 Task: Create a due date automation trigger when advanced on, 2 working days before a card is due add basic not assigned to member @aryan at 11:00 AM.
Action: Mouse moved to (995, 75)
Screenshot: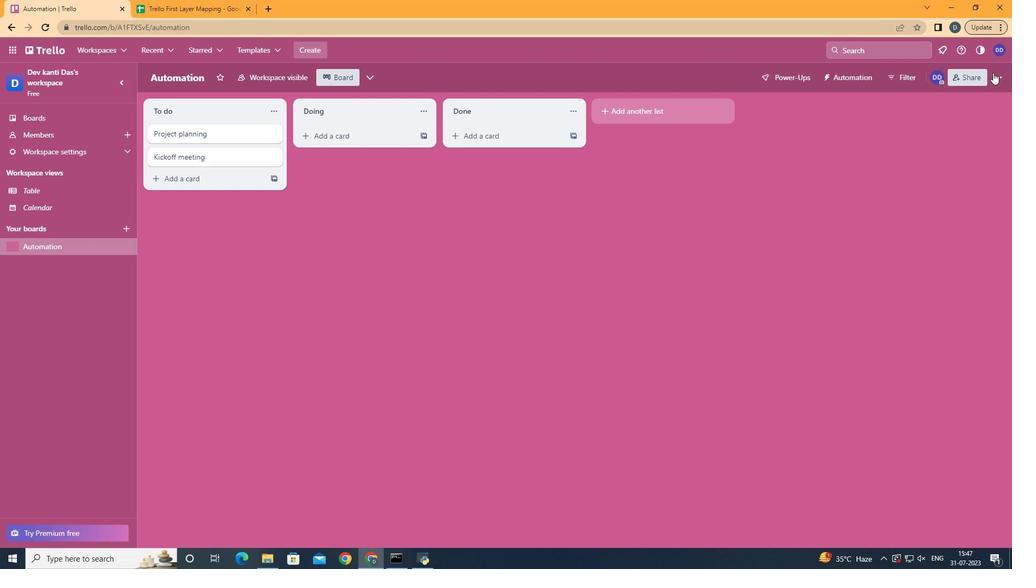 
Action: Mouse pressed left at (995, 75)
Screenshot: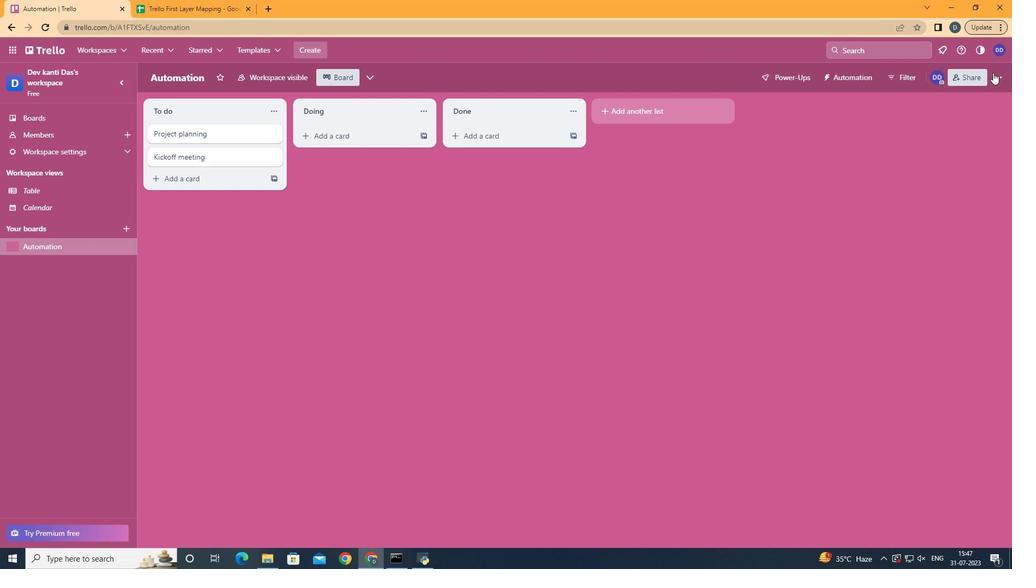 
Action: Mouse moved to (939, 229)
Screenshot: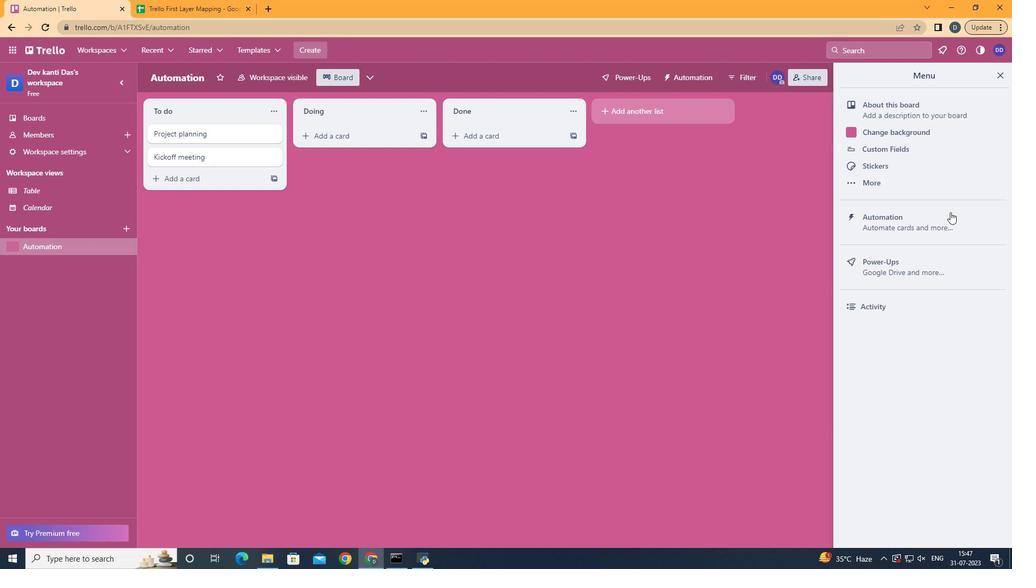 
Action: Mouse pressed left at (939, 229)
Screenshot: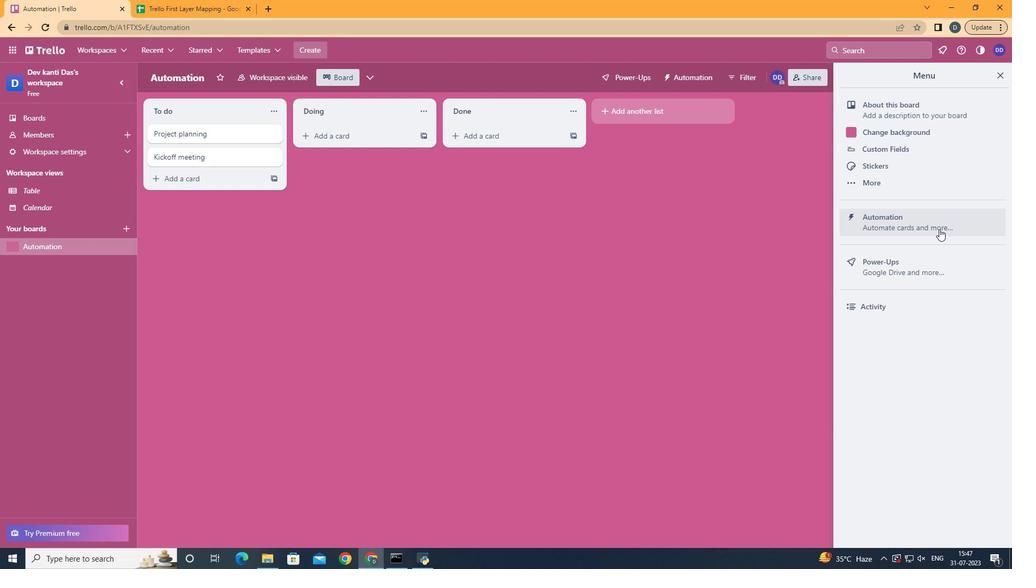 
Action: Mouse moved to (200, 210)
Screenshot: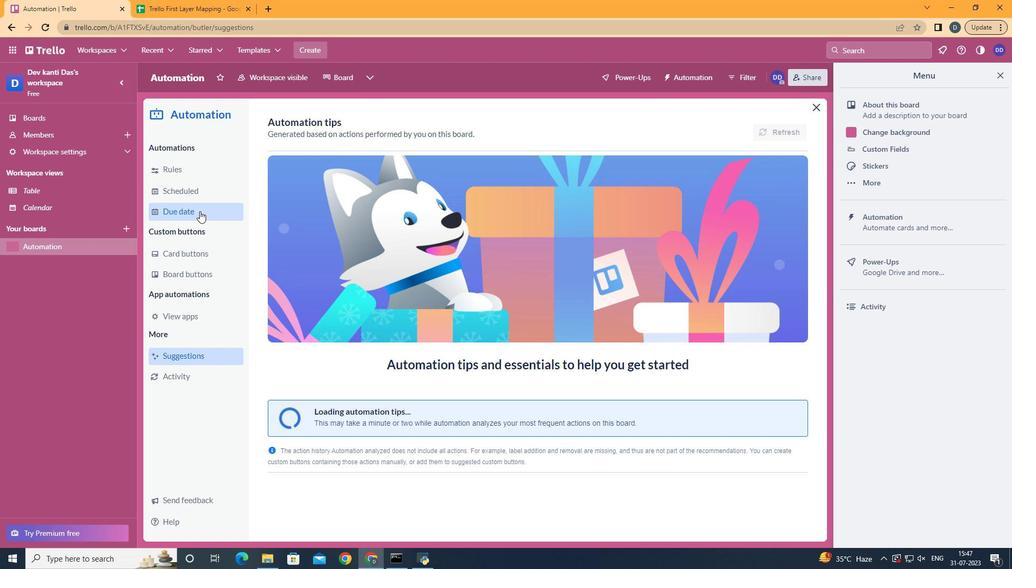 
Action: Mouse pressed left at (200, 210)
Screenshot: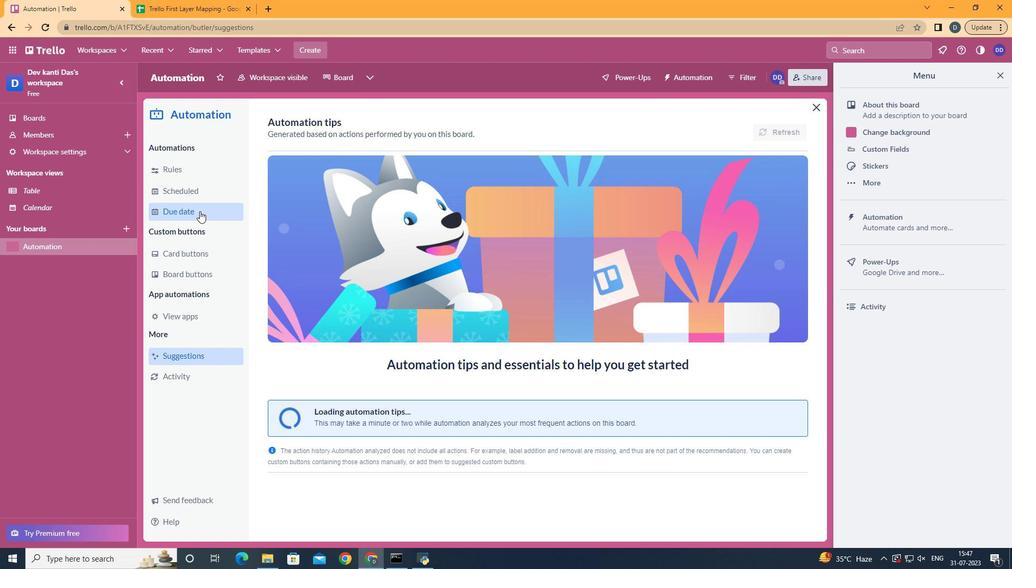 
Action: Mouse moved to (721, 129)
Screenshot: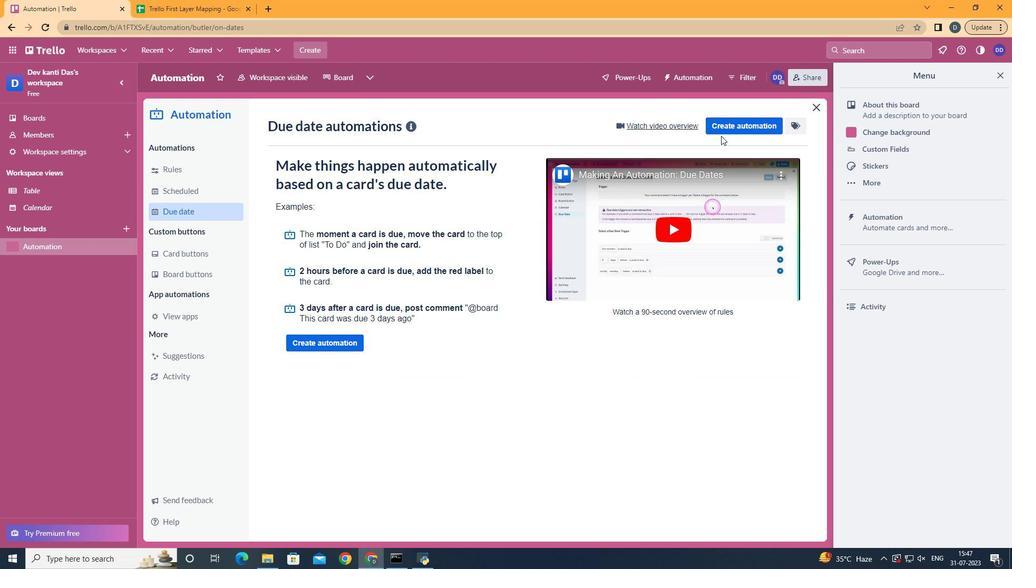 
Action: Mouse pressed left at (721, 129)
Screenshot: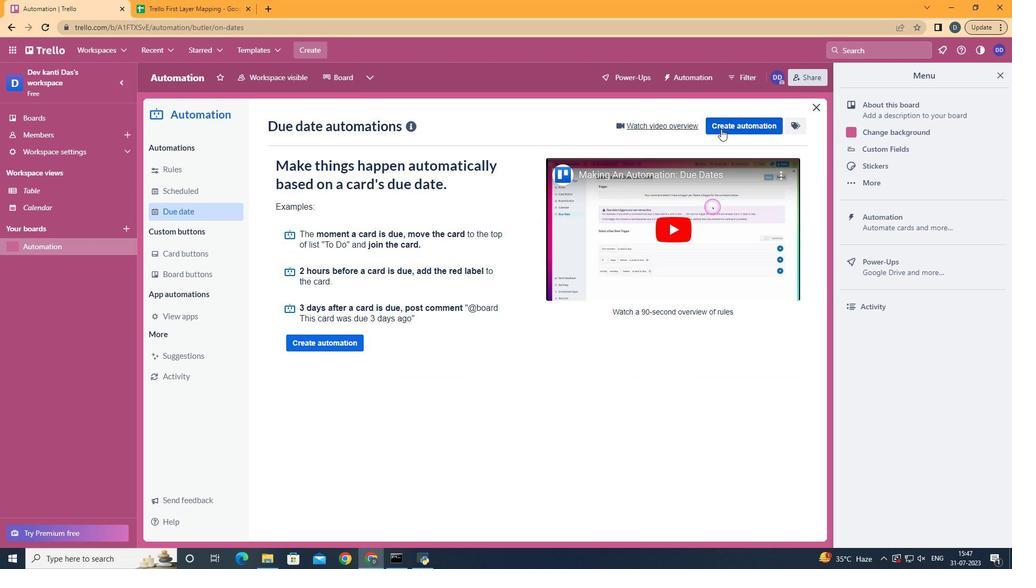 
Action: Mouse moved to (526, 232)
Screenshot: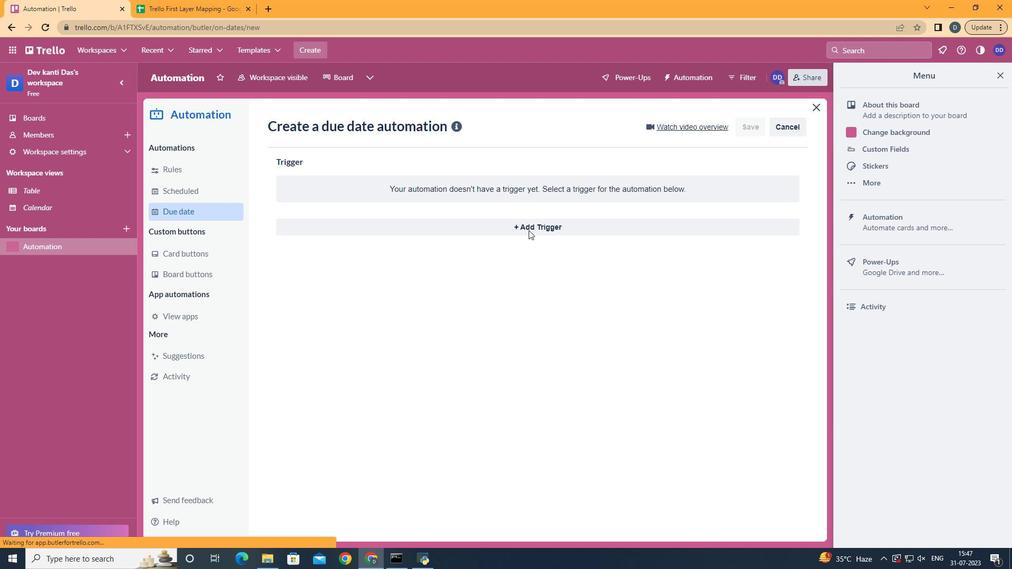 
Action: Mouse pressed left at (526, 232)
Screenshot: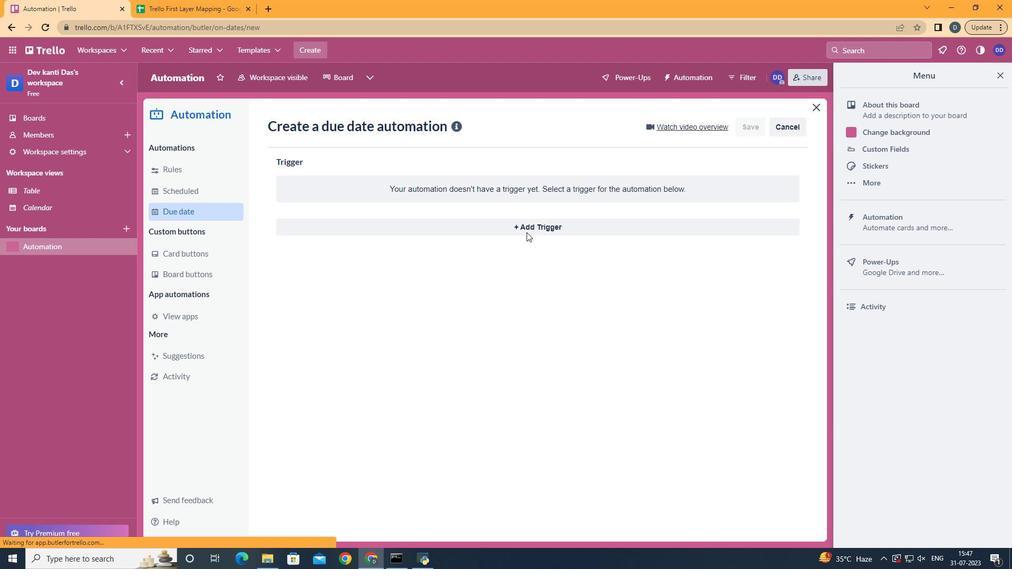 
Action: Mouse moved to (356, 427)
Screenshot: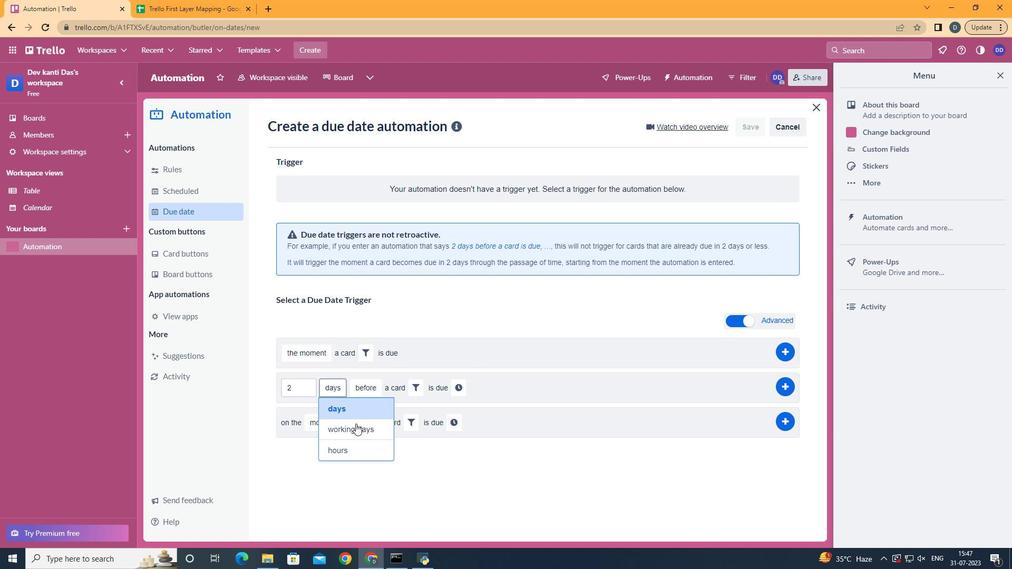 
Action: Mouse pressed left at (356, 427)
Screenshot: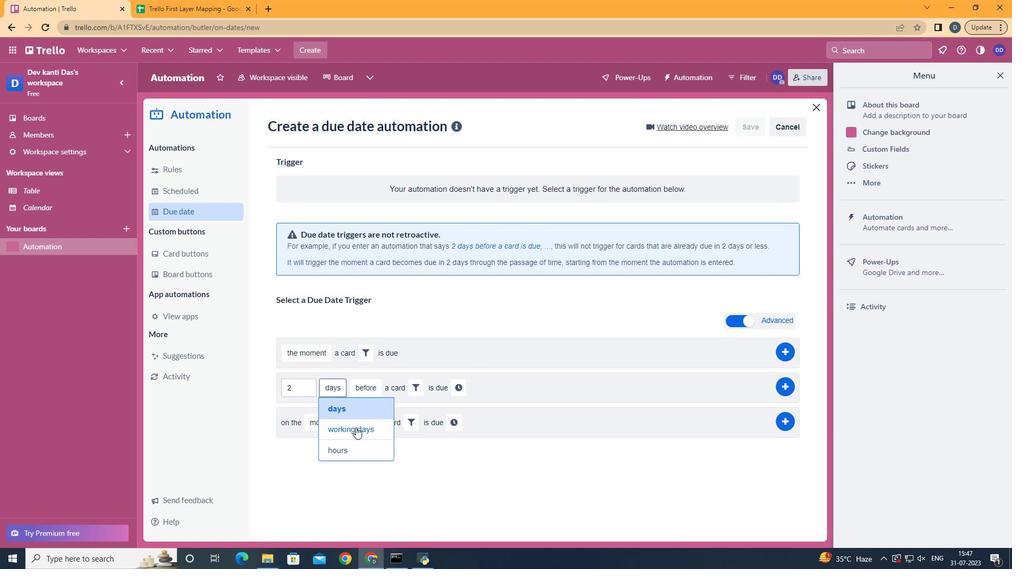 
Action: Mouse moved to (393, 405)
Screenshot: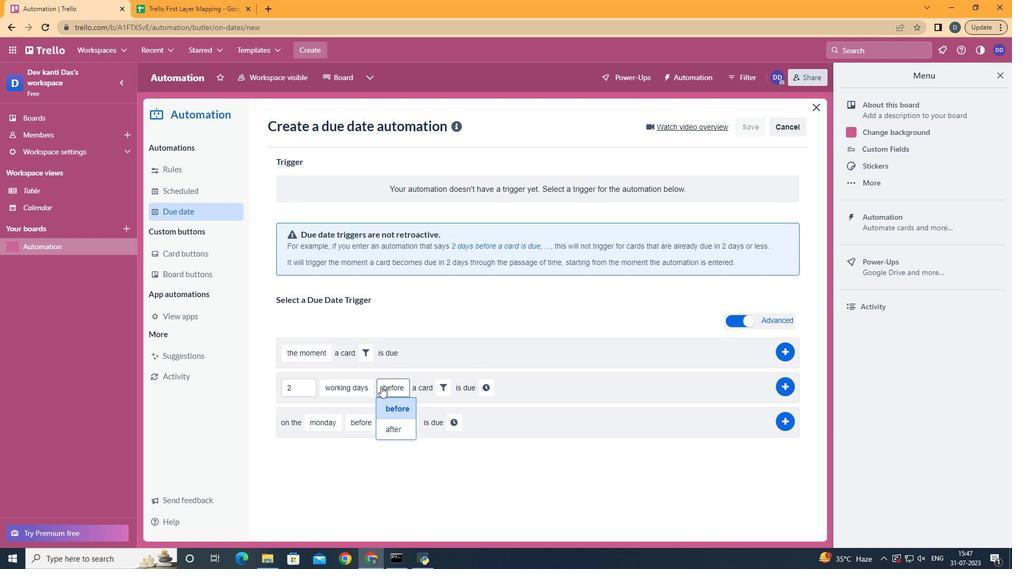
Action: Mouse pressed left at (393, 405)
Screenshot: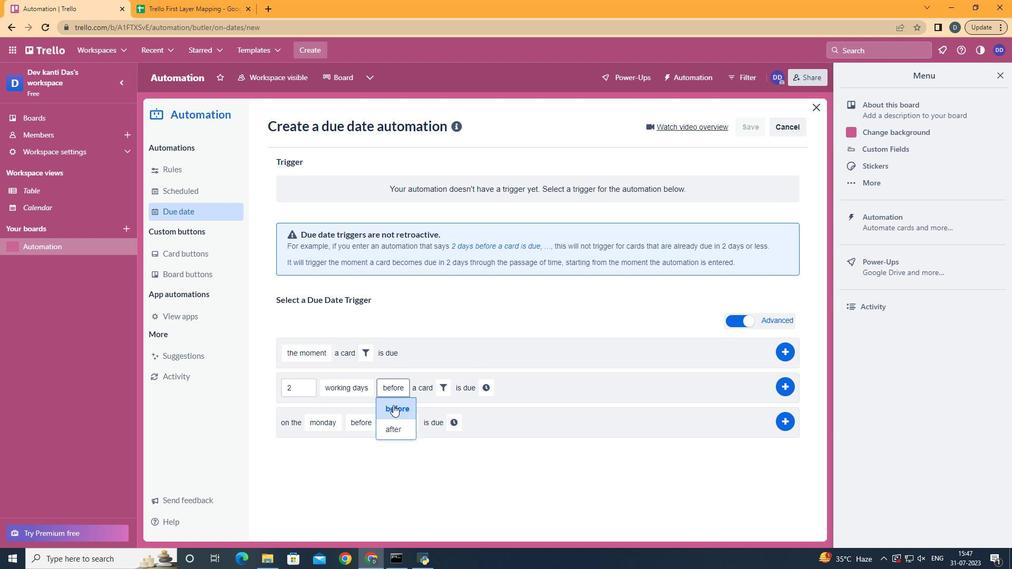 
Action: Mouse moved to (436, 387)
Screenshot: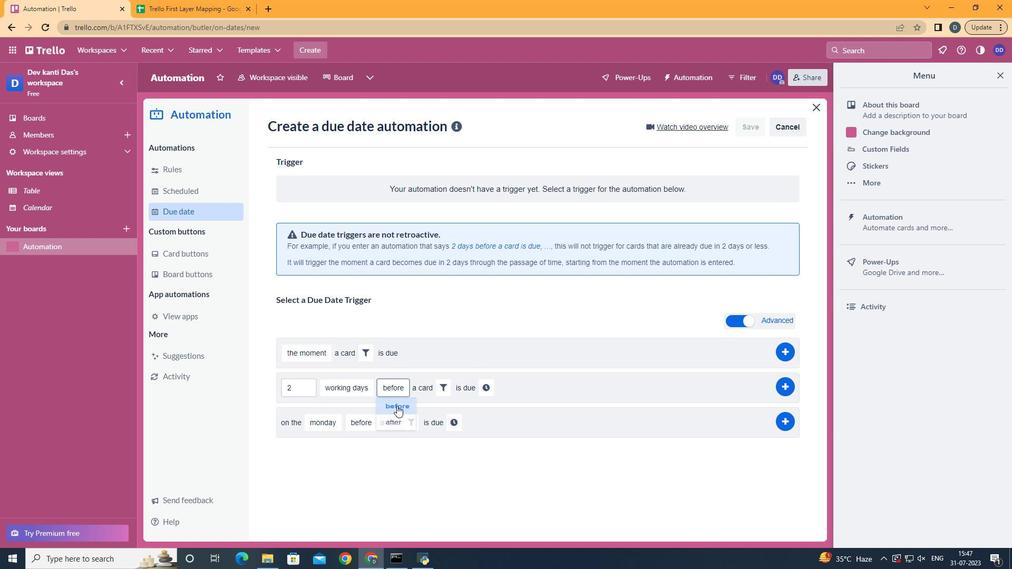 
Action: Mouse pressed left at (436, 387)
Screenshot: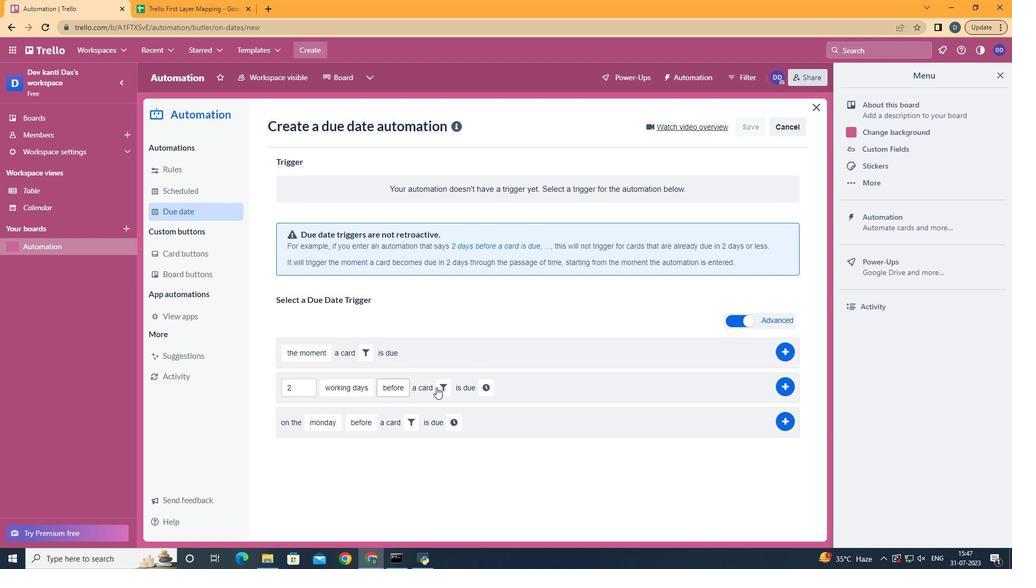 
Action: Mouse moved to (490, 494)
Screenshot: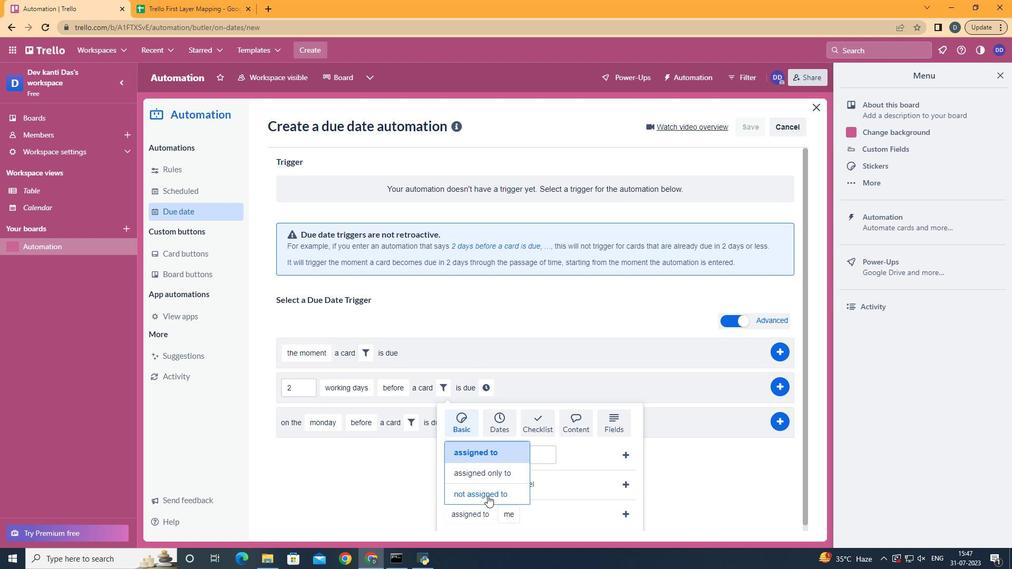 
Action: Mouse pressed left at (490, 494)
Screenshot: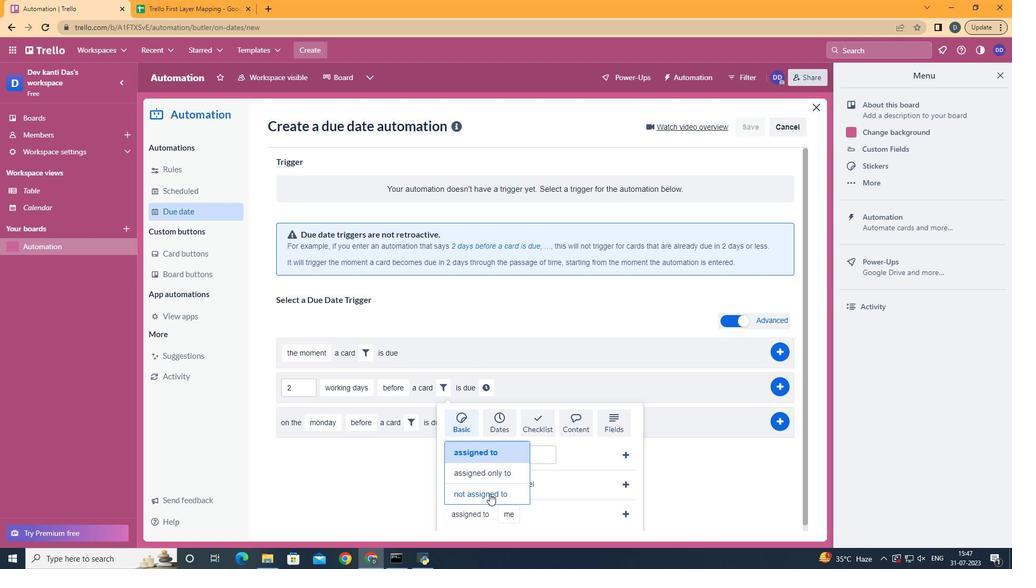 
Action: Mouse moved to (535, 497)
Screenshot: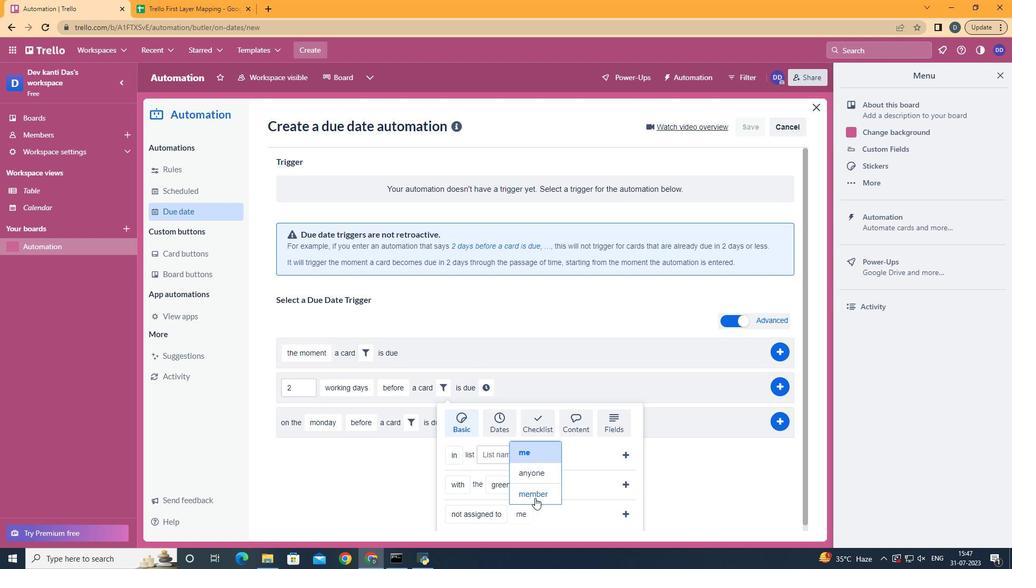 
Action: Mouse pressed left at (535, 497)
Screenshot: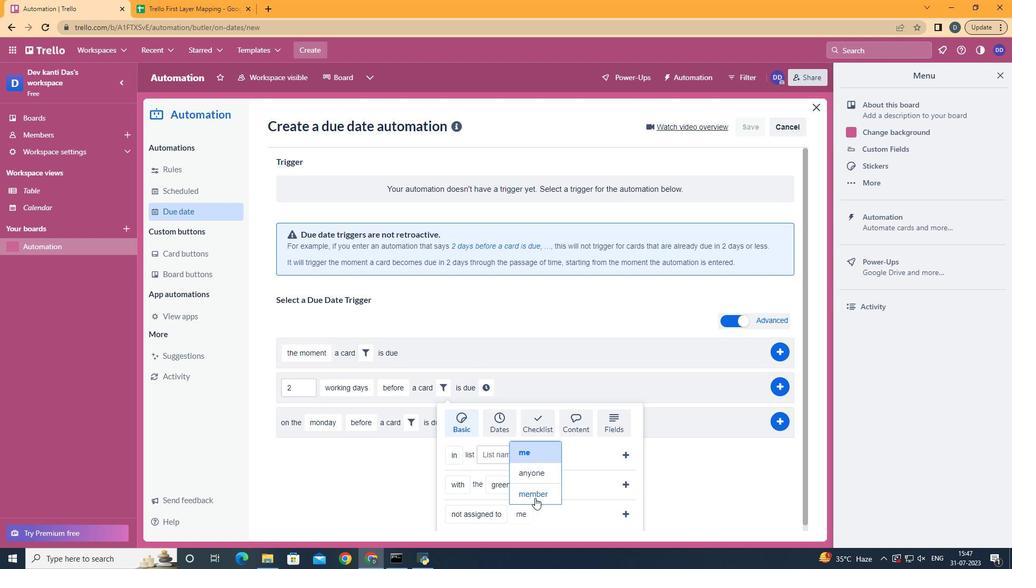 
Action: Mouse moved to (584, 517)
Screenshot: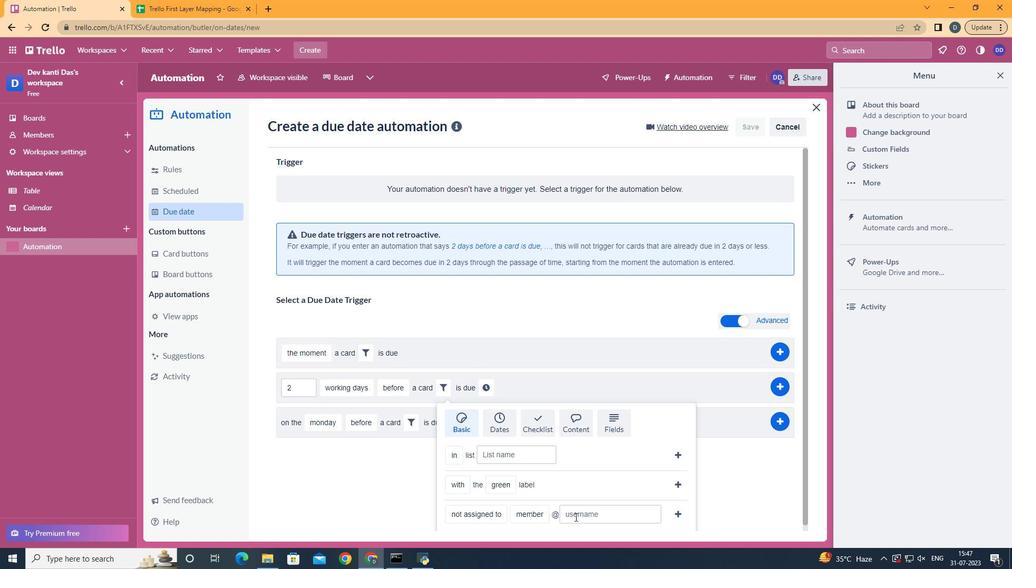 
Action: Mouse pressed left at (584, 517)
Screenshot: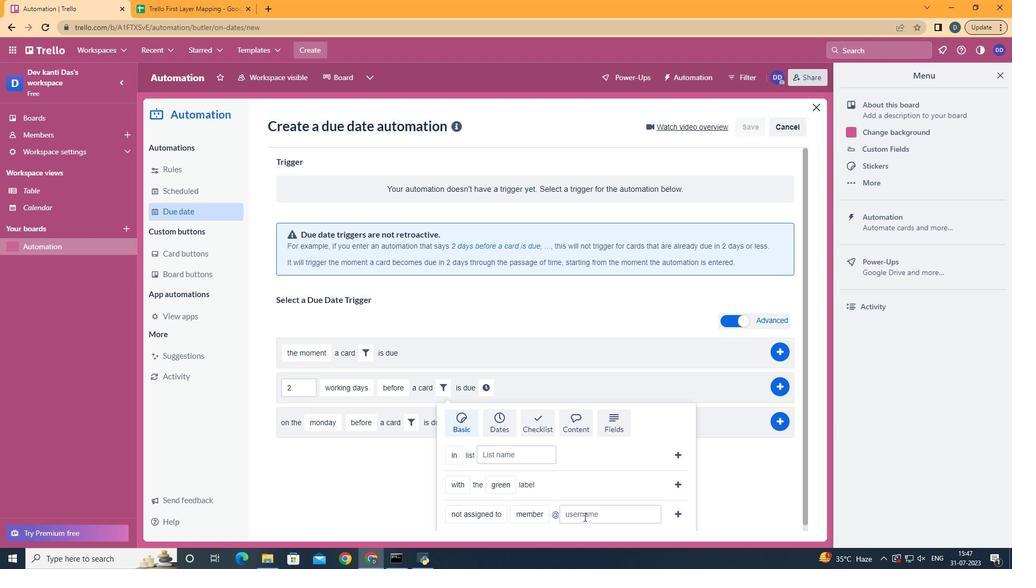 
Action: Key pressed a
Screenshot: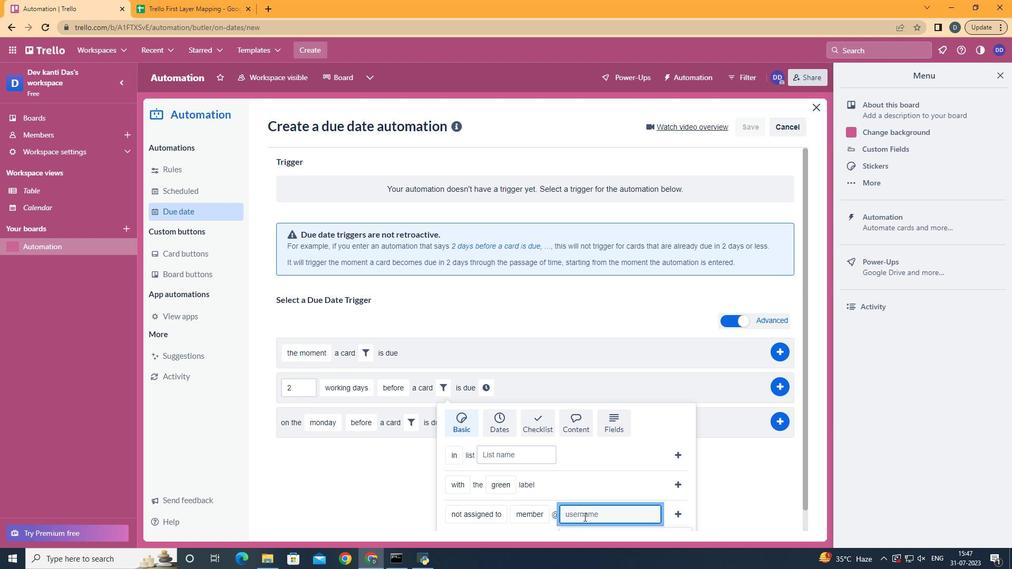 
Action: Mouse moved to (584, 517)
Screenshot: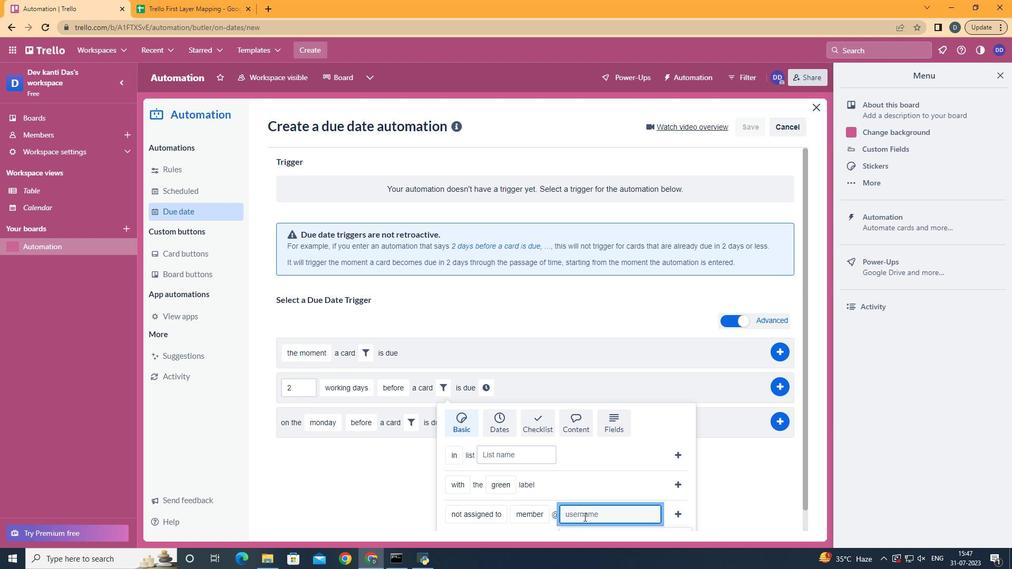 
Action: Key pressed ryan
Screenshot: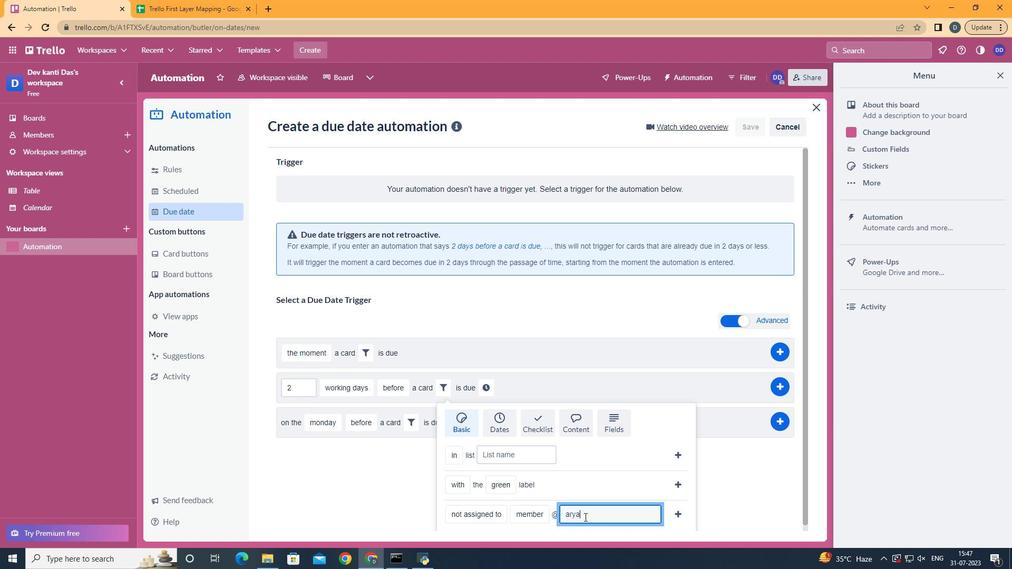 
Action: Mouse moved to (687, 511)
Screenshot: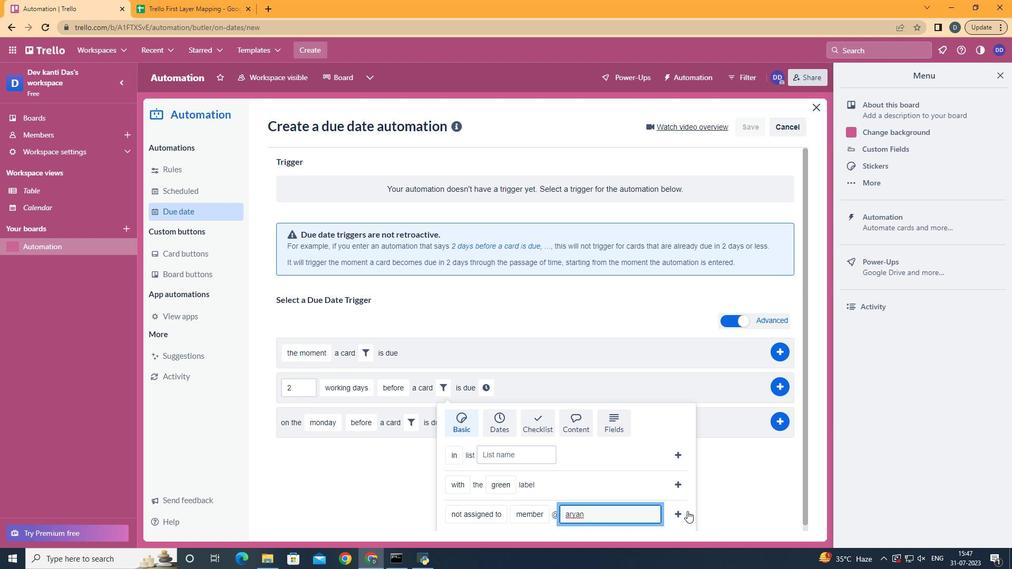 
Action: Mouse pressed left at (687, 511)
Screenshot: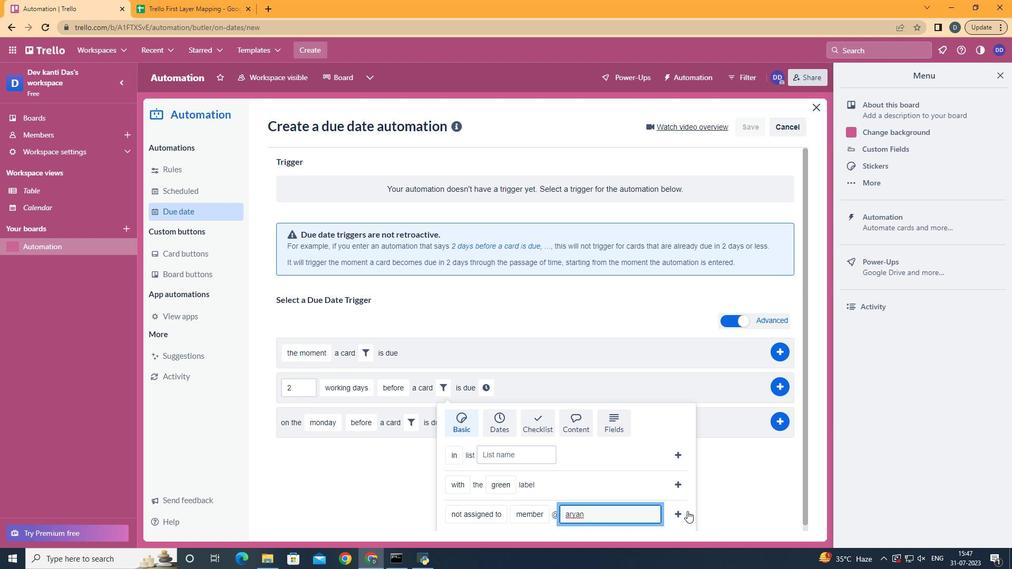 
Action: Mouse moved to (620, 389)
Screenshot: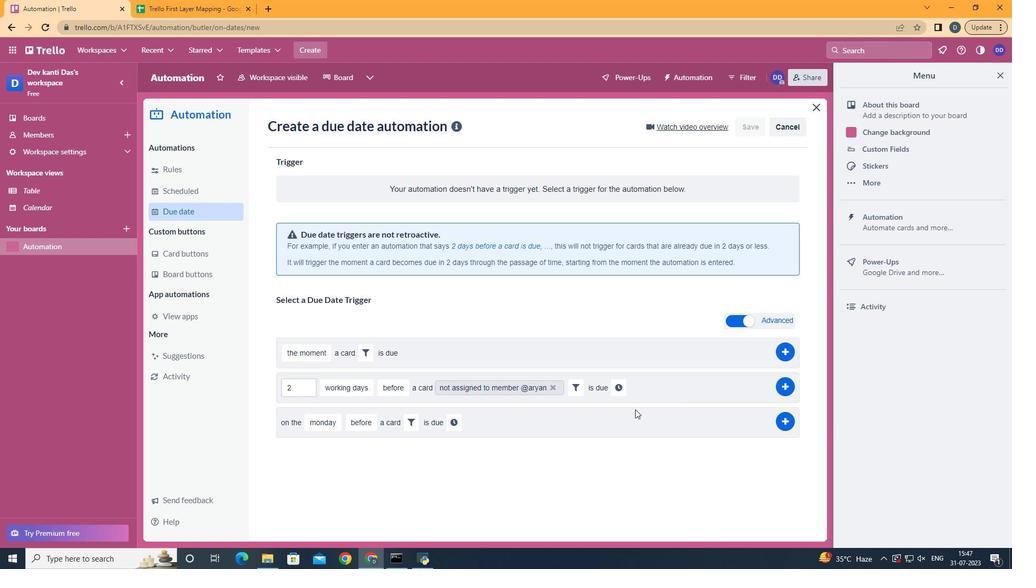 
Action: Mouse pressed left at (620, 389)
Screenshot: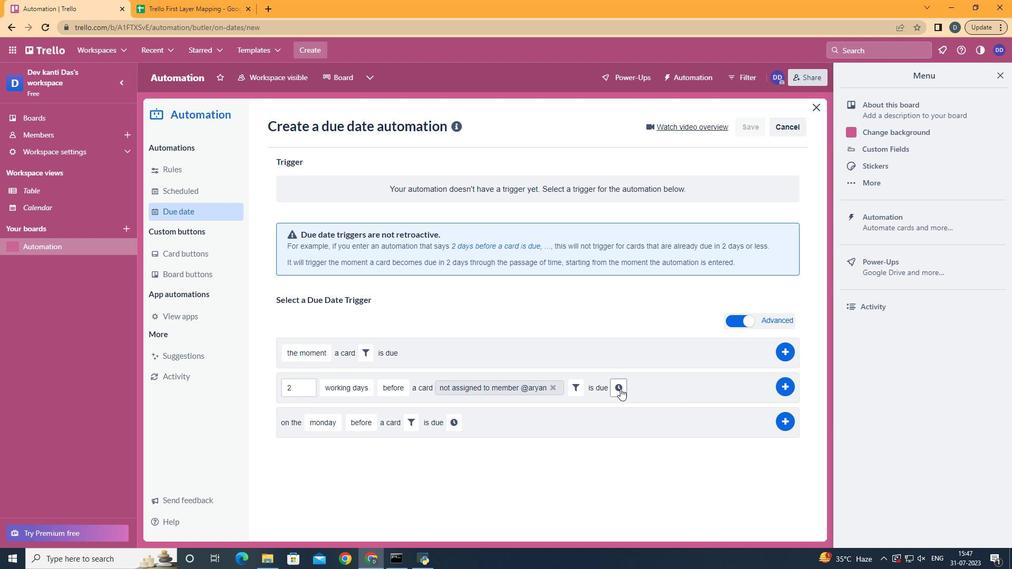 
Action: Mouse moved to (639, 392)
Screenshot: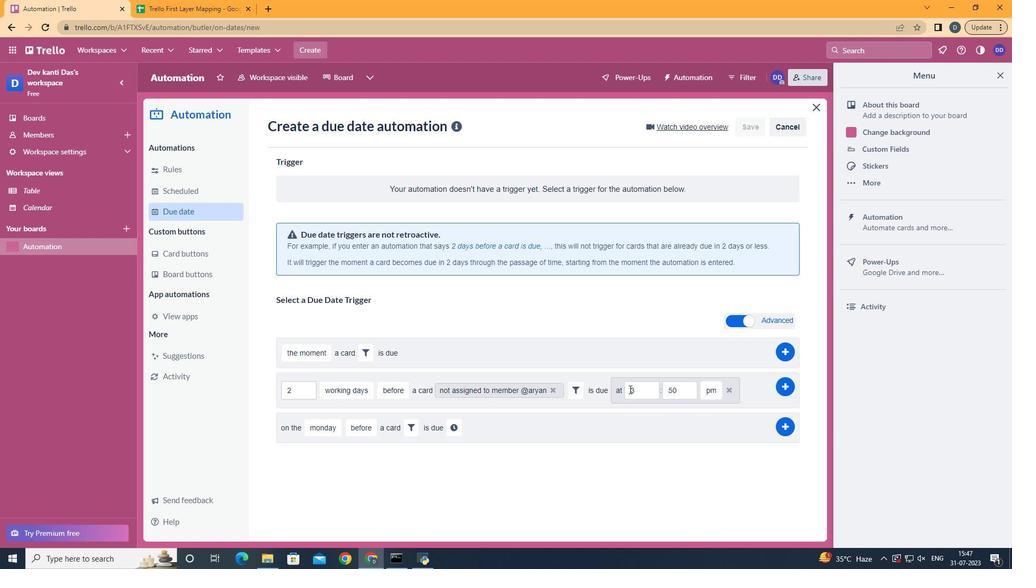 
Action: Mouse pressed left at (639, 392)
Screenshot: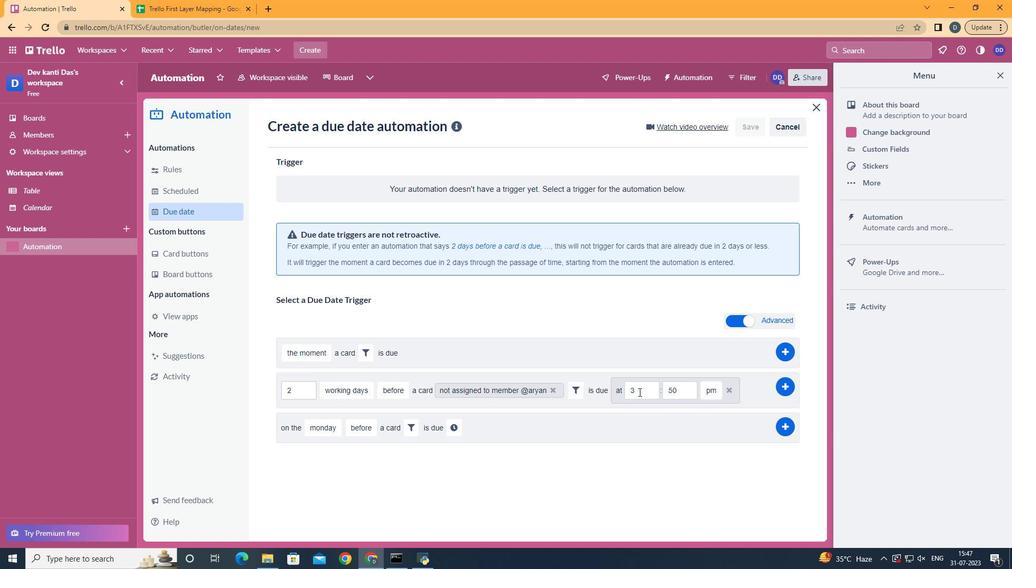 
Action: Key pressed <Key.backspace>11
Screenshot: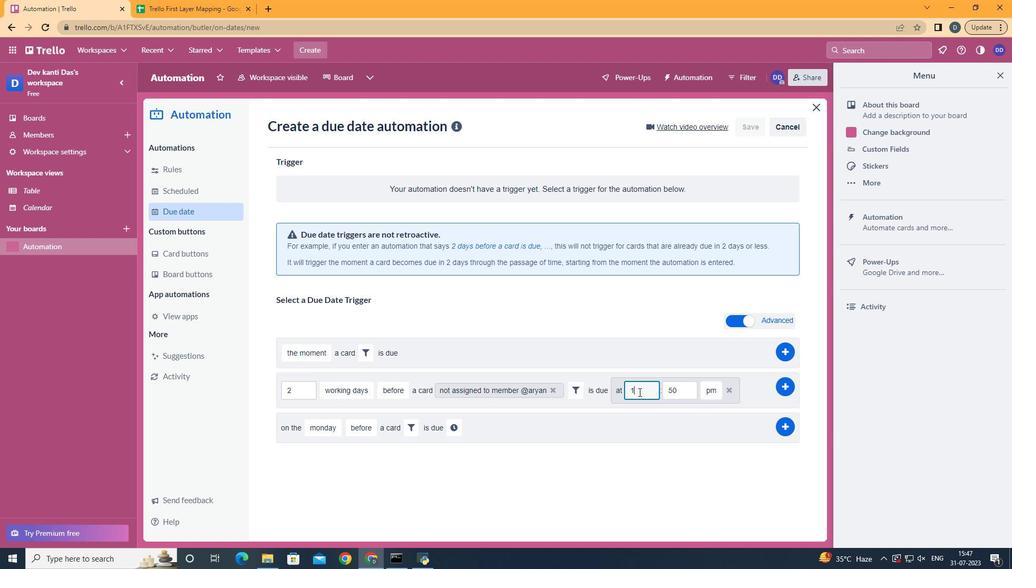 
Action: Mouse moved to (692, 391)
Screenshot: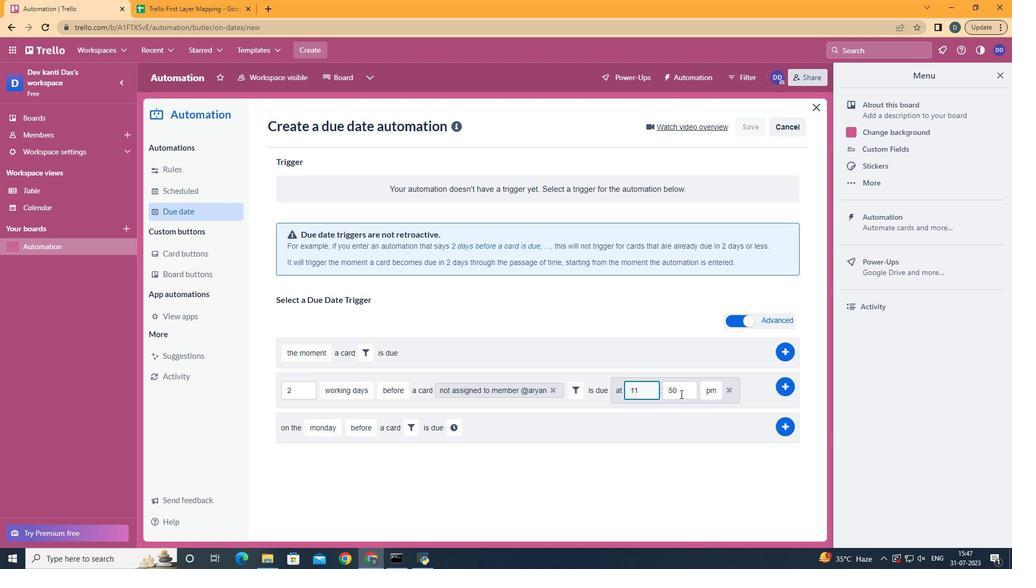 
Action: Mouse pressed left at (692, 391)
Screenshot: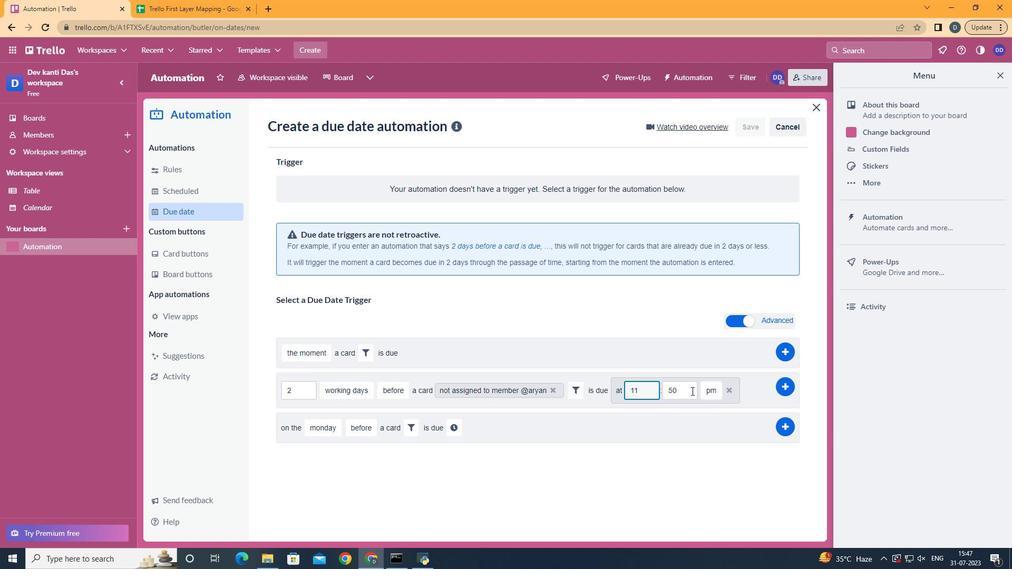 
Action: Key pressed <Key.backspace><Key.backspace>00
Screenshot: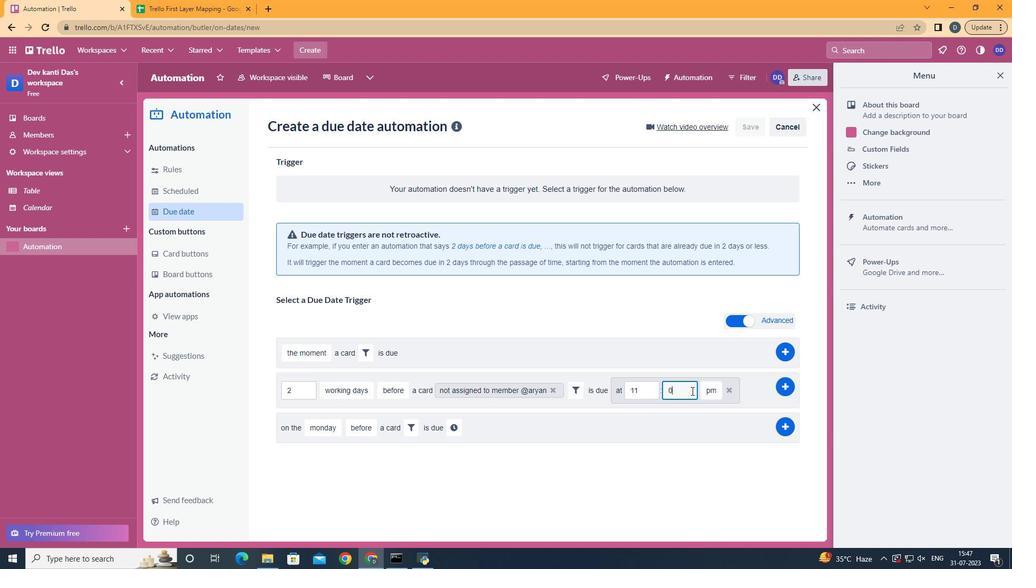 
Action: Mouse moved to (712, 406)
Screenshot: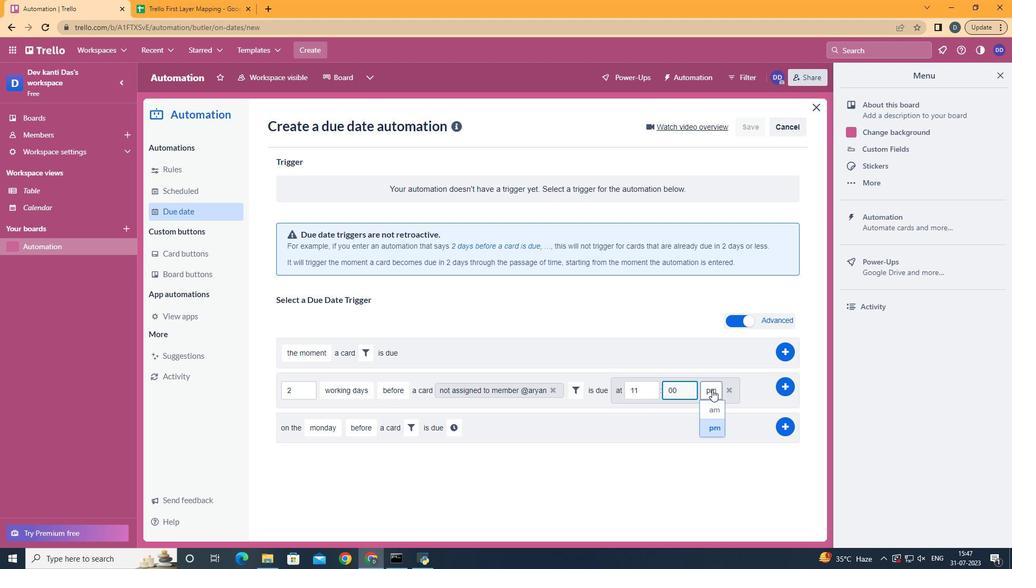 
Action: Mouse pressed left at (712, 406)
Screenshot: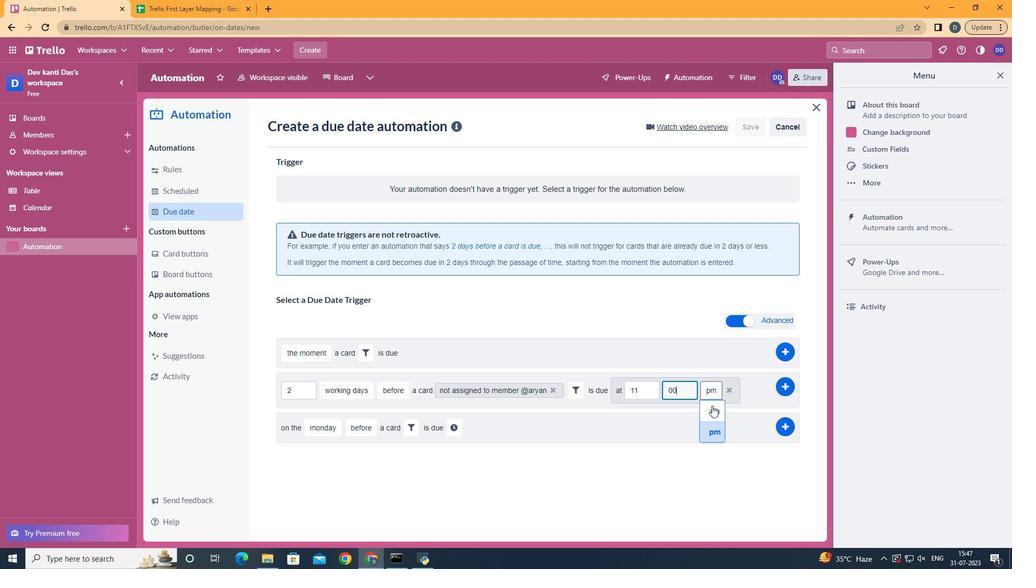 
Action: Mouse moved to (792, 385)
Screenshot: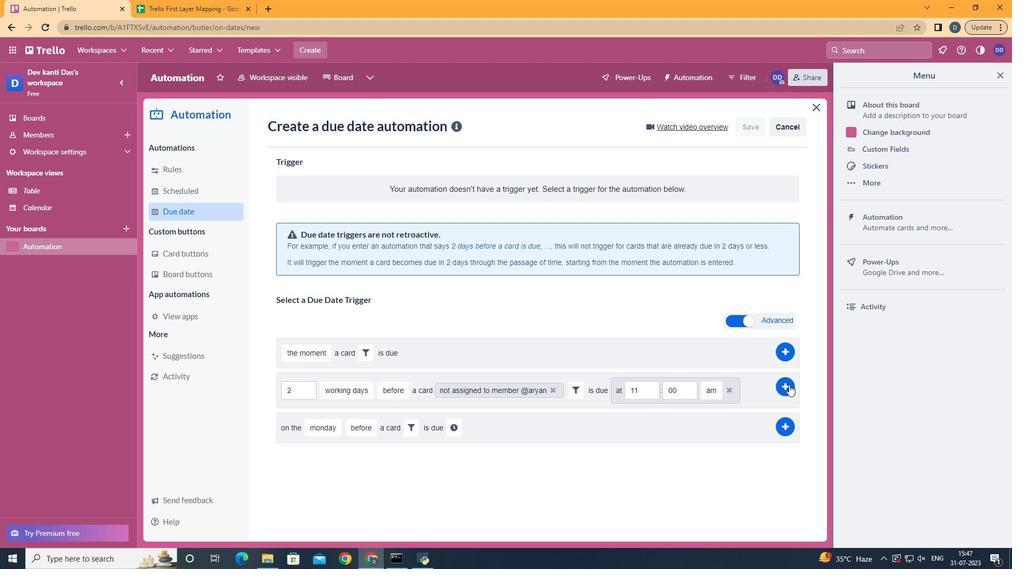 
Action: Mouse pressed left at (792, 385)
Screenshot: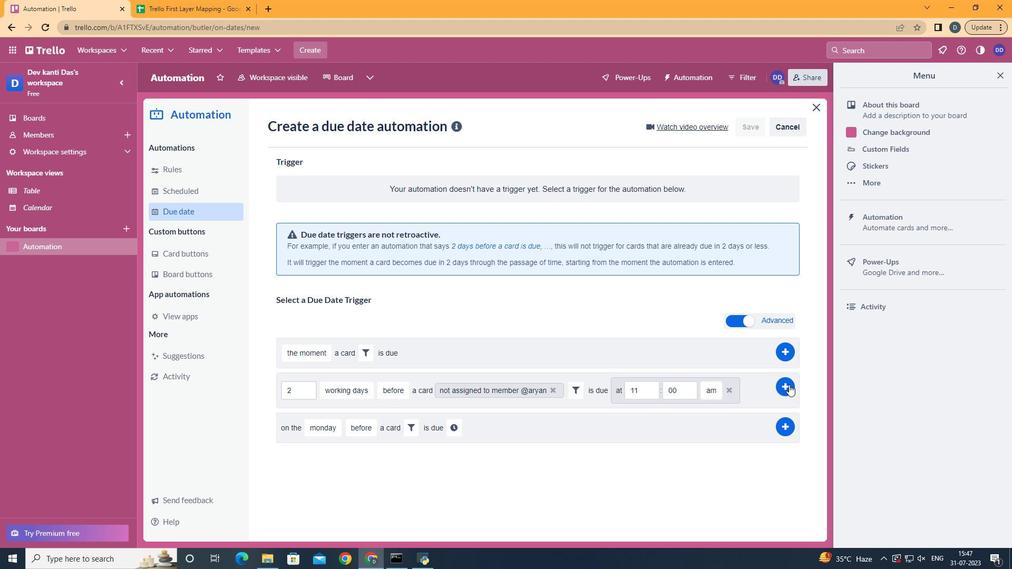 
Action: Mouse moved to (510, 183)
Screenshot: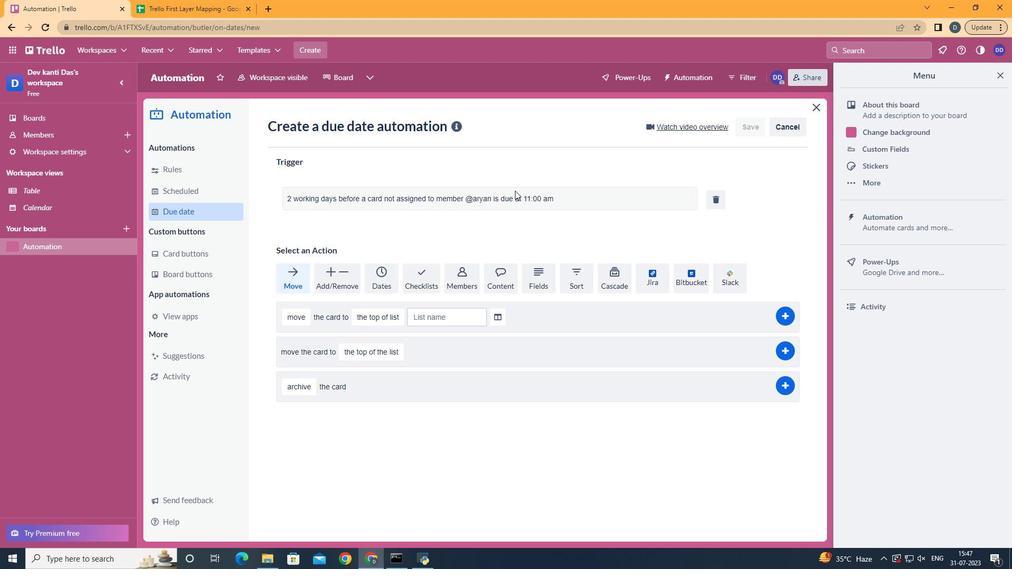 
